Task: Remove the instant messaging option.
Action: Mouse moved to (770, 90)
Screenshot: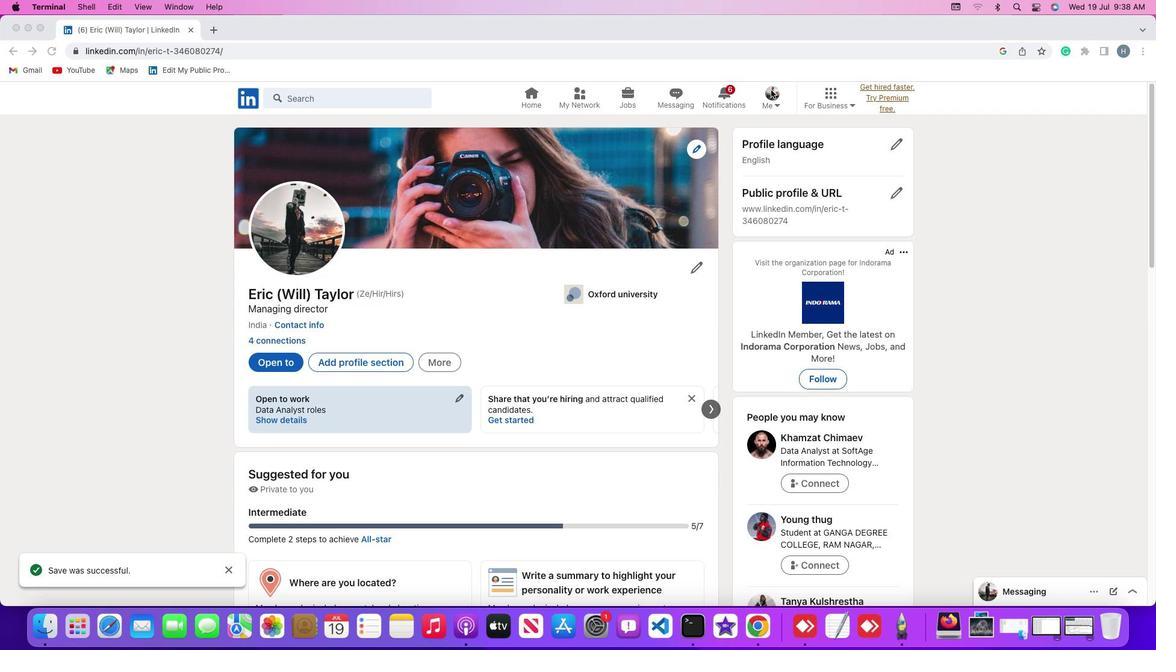 
Action: Mouse pressed left at (770, 90)
Screenshot: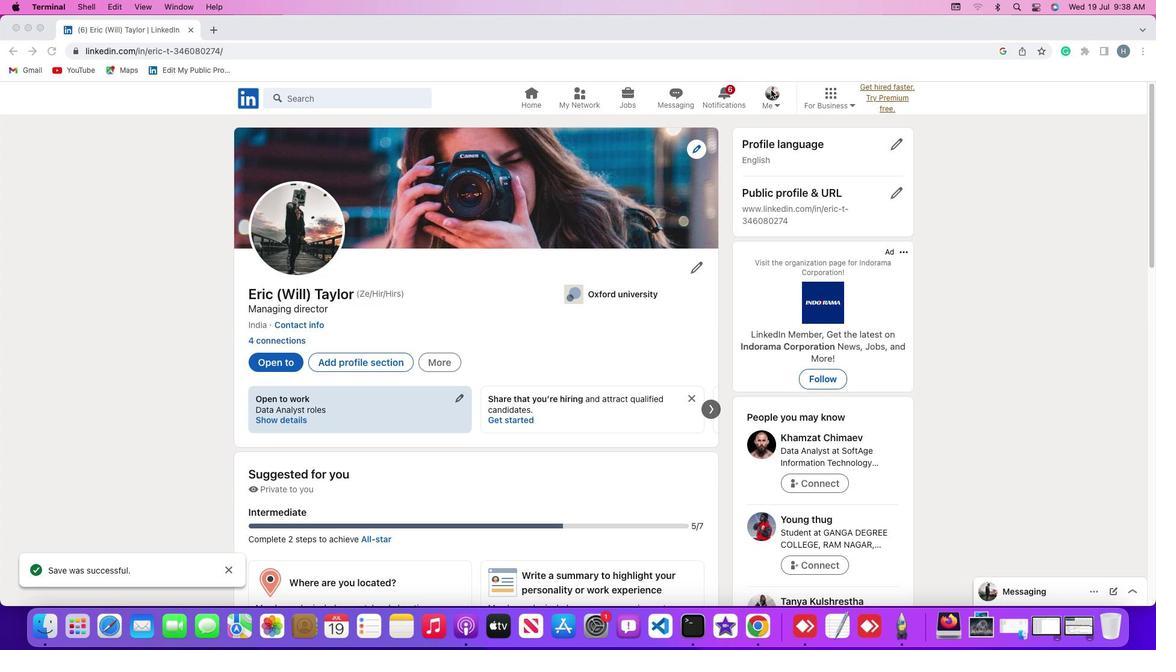 
Action: Mouse moved to (779, 99)
Screenshot: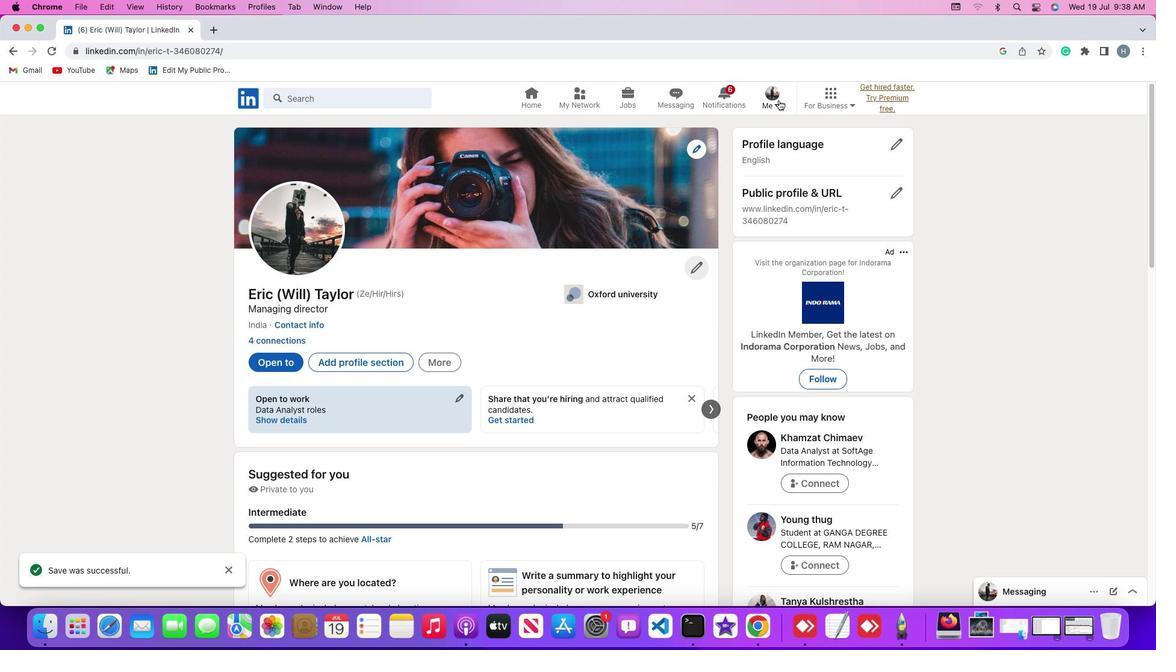 
Action: Mouse pressed left at (779, 99)
Screenshot: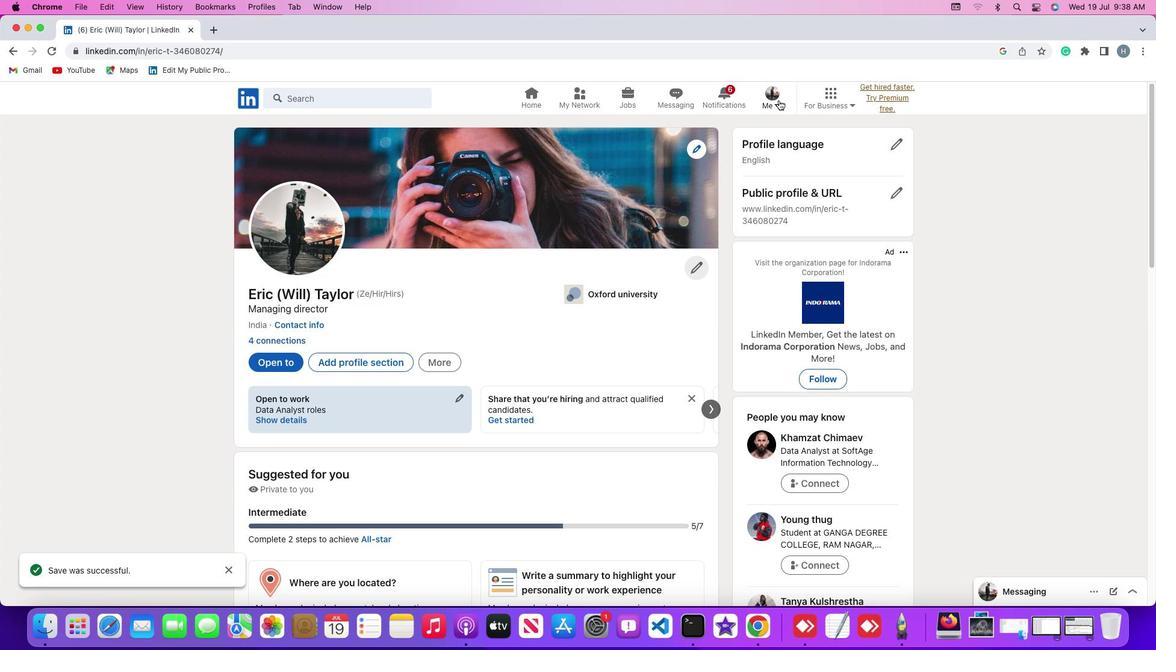 
Action: Mouse moved to (758, 169)
Screenshot: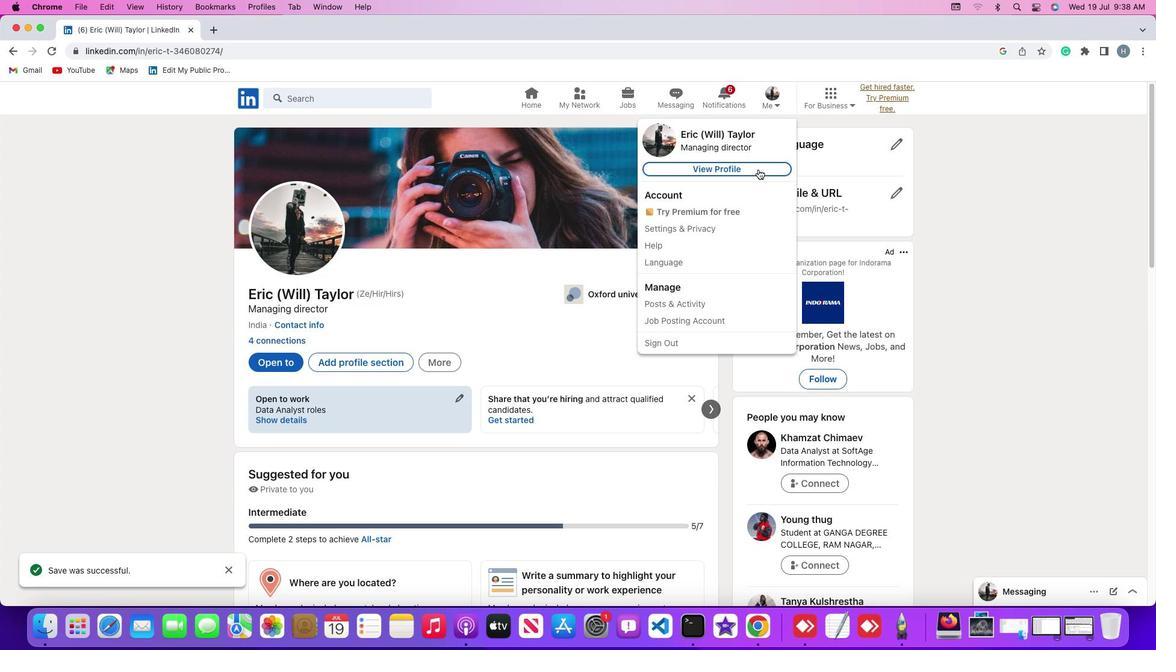 
Action: Mouse pressed left at (758, 169)
Screenshot: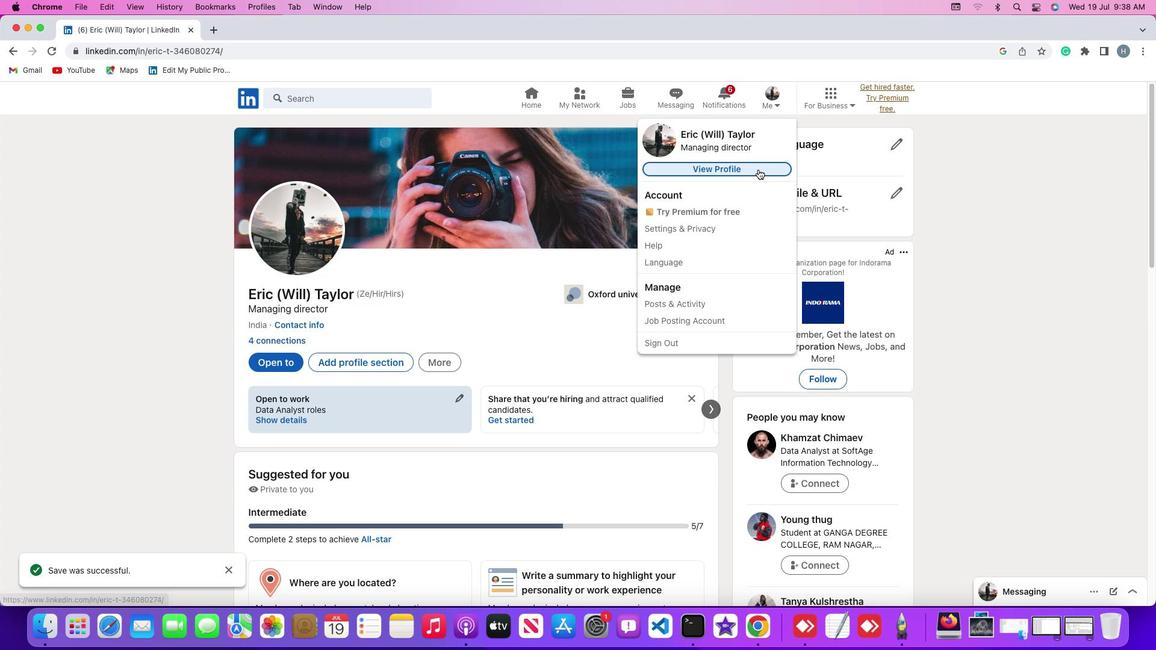 
Action: Mouse moved to (699, 266)
Screenshot: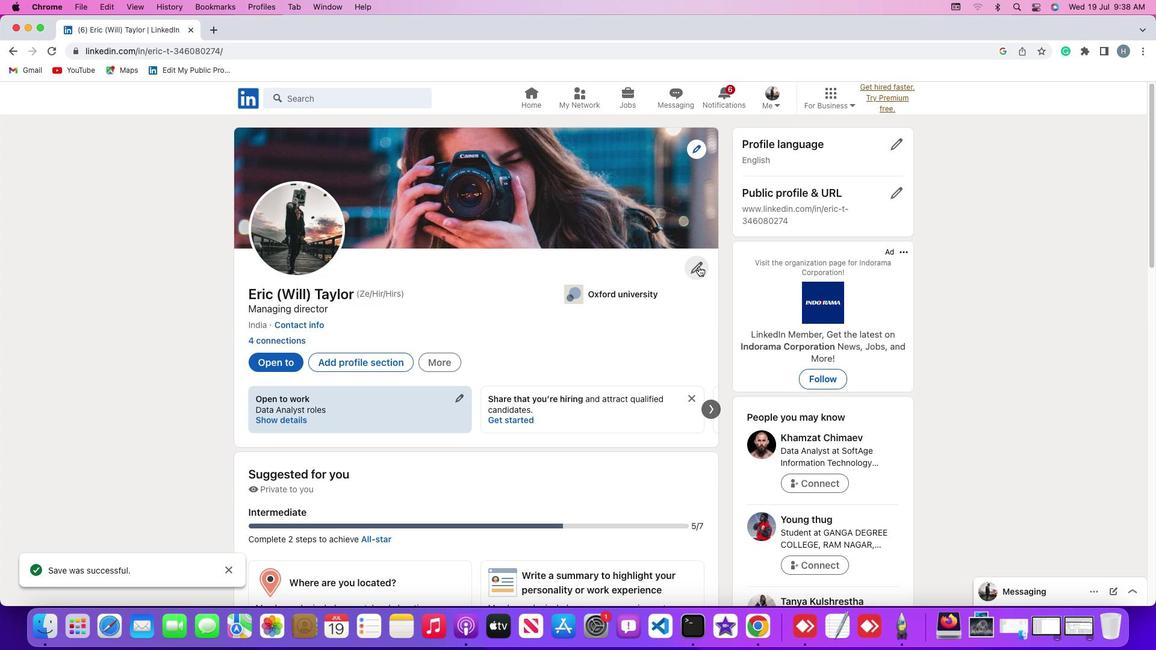 
Action: Mouse pressed left at (699, 266)
Screenshot: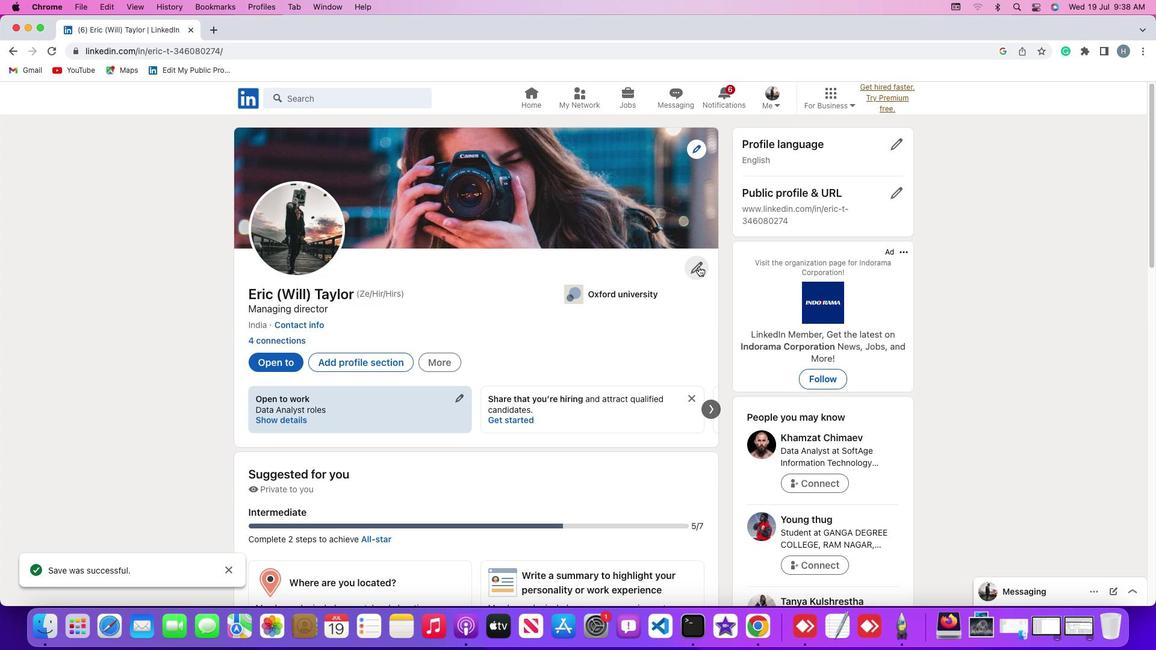 
Action: Mouse moved to (641, 315)
Screenshot: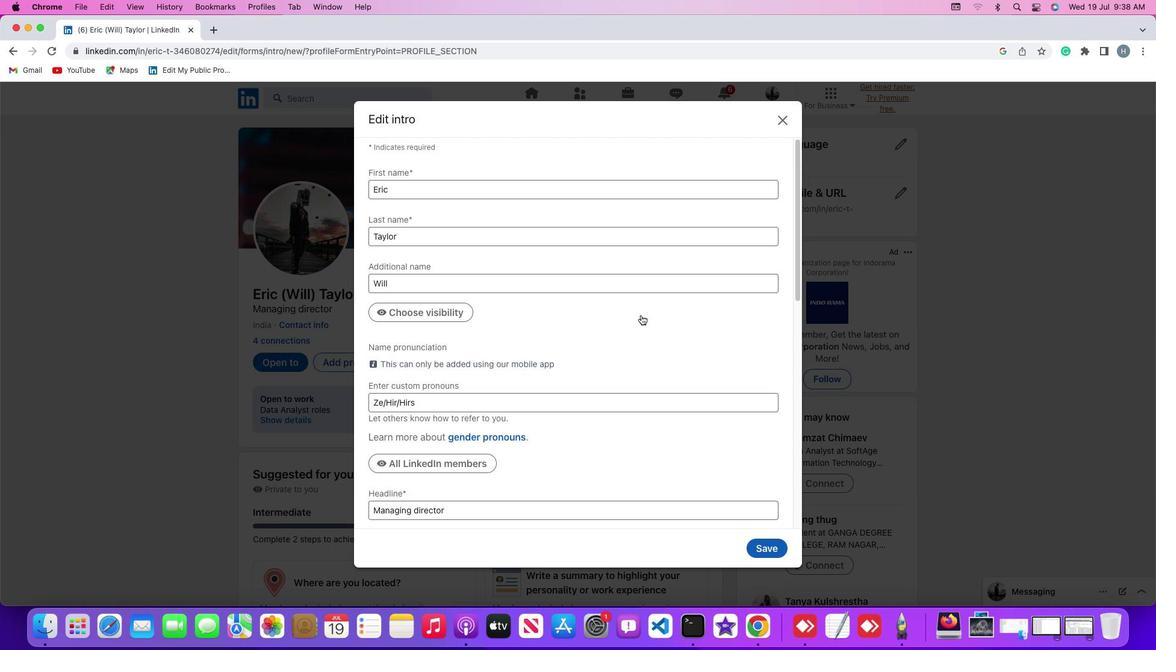 
Action: Mouse scrolled (641, 315) with delta (0, 0)
Screenshot: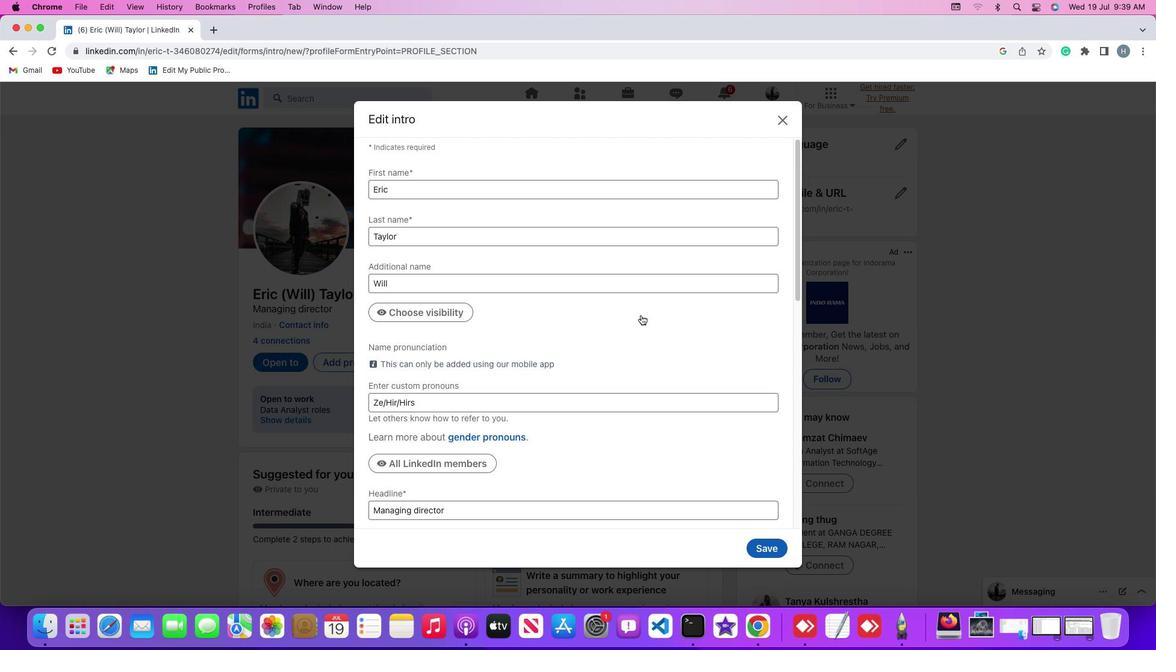 
Action: Mouse scrolled (641, 315) with delta (0, 0)
Screenshot: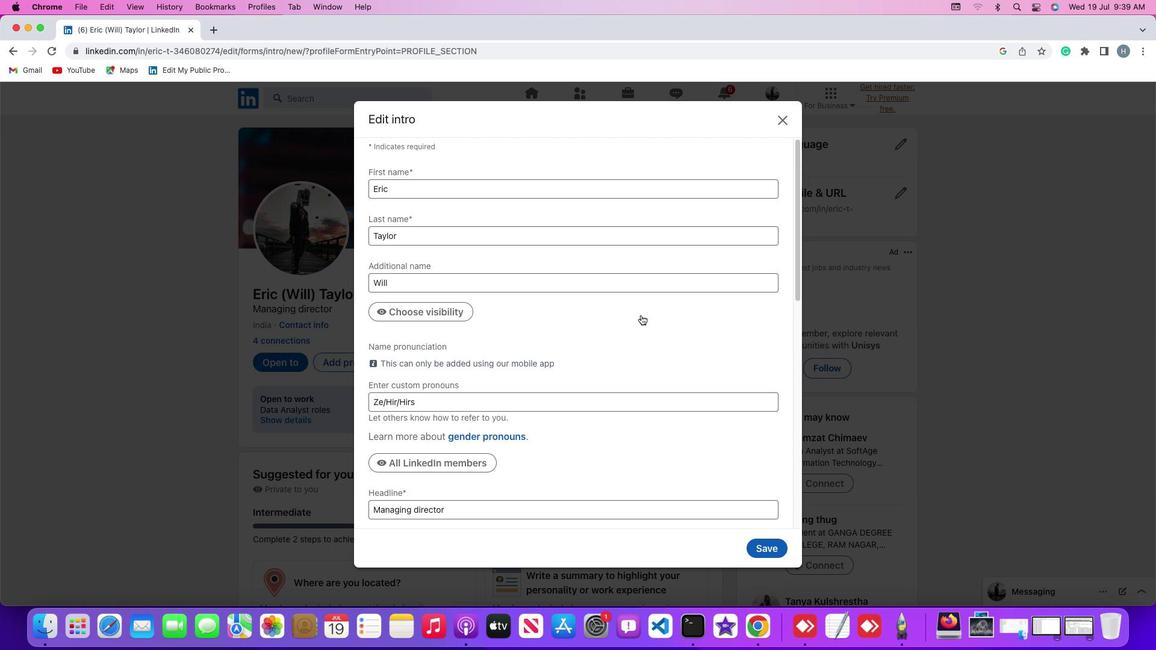 
Action: Mouse scrolled (641, 315) with delta (0, -1)
Screenshot: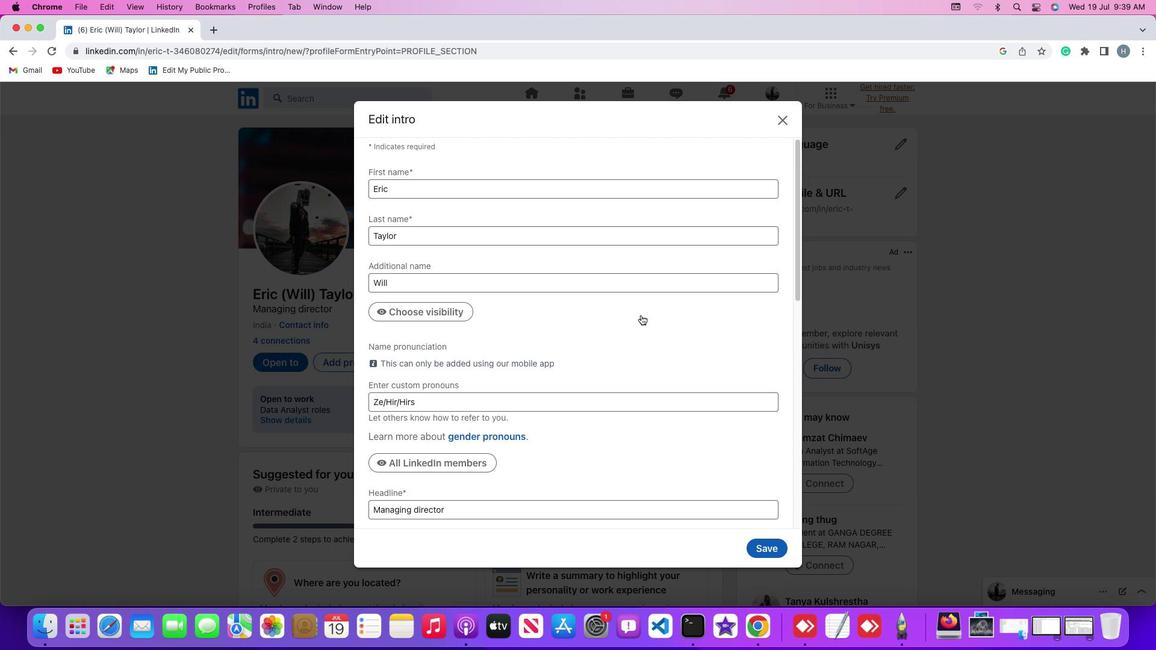
Action: Mouse scrolled (641, 315) with delta (0, -3)
Screenshot: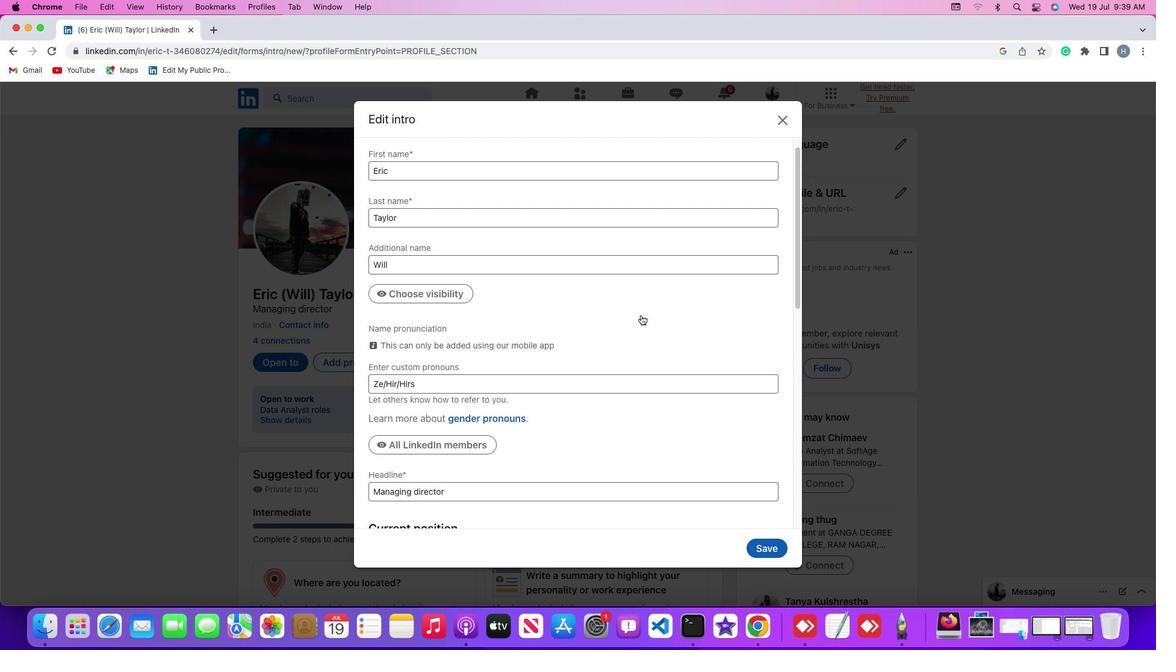 
Action: Mouse scrolled (641, 315) with delta (0, -3)
Screenshot: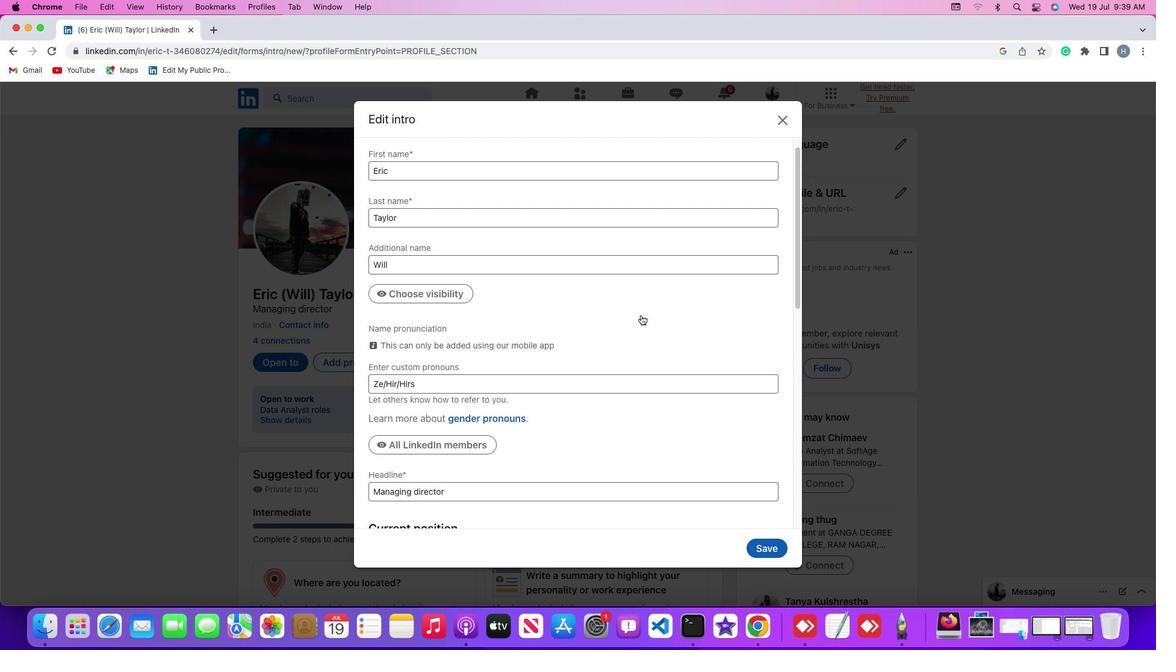 
Action: Mouse scrolled (641, 315) with delta (0, -4)
Screenshot: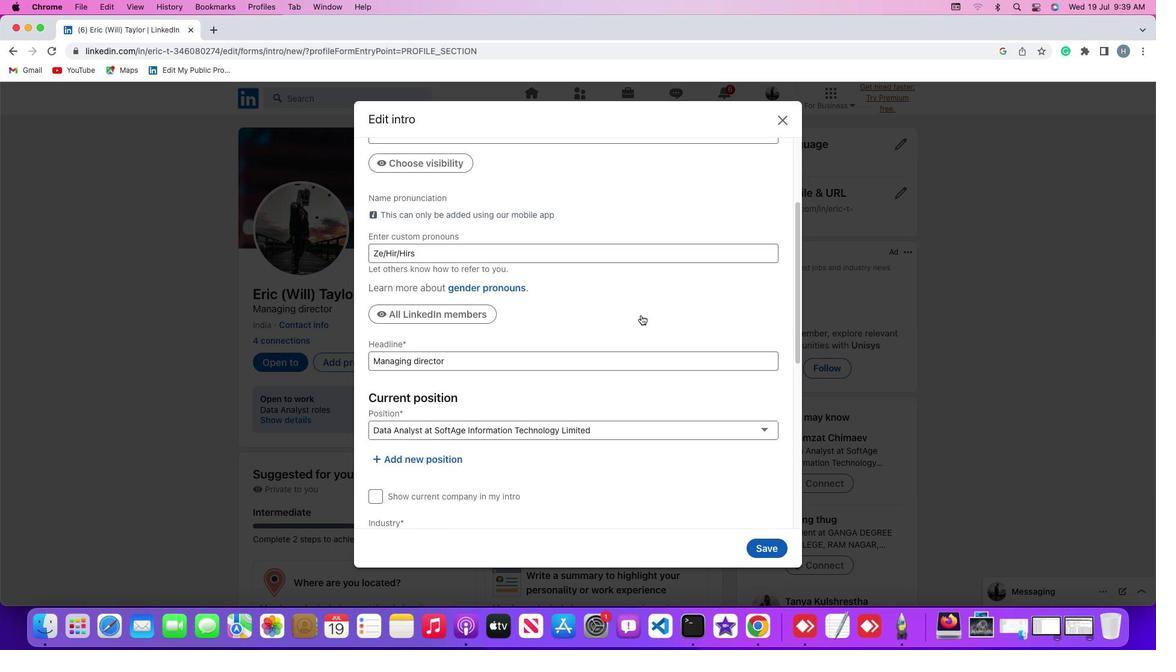 
Action: Mouse scrolled (641, 315) with delta (0, 0)
Screenshot: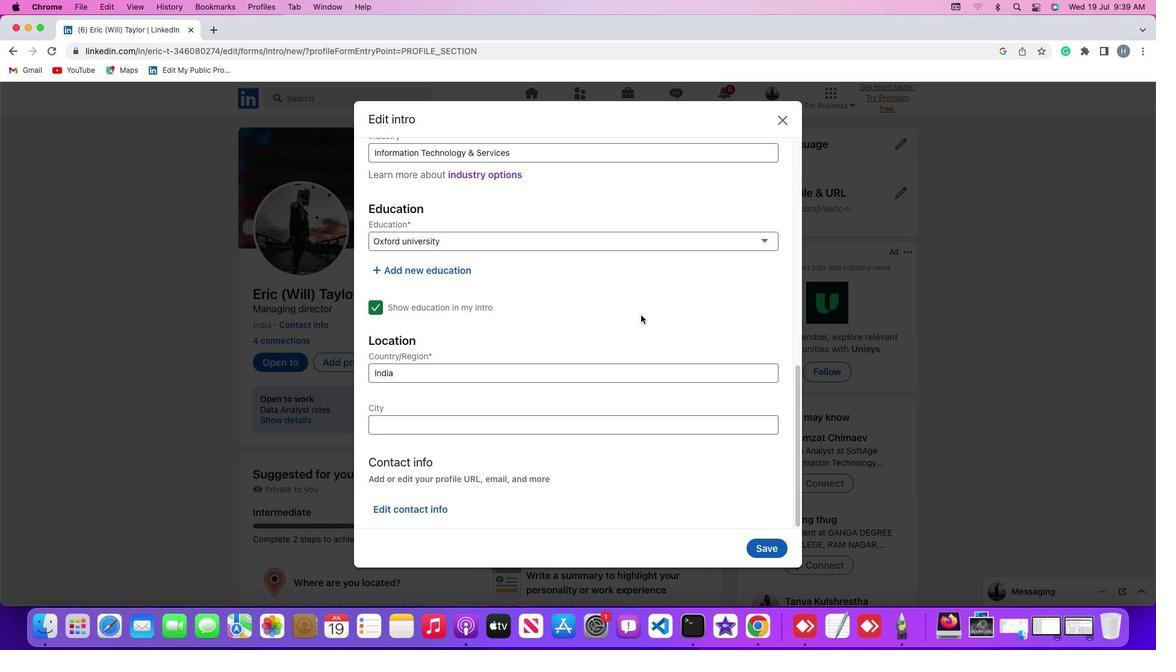
Action: Mouse scrolled (641, 315) with delta (0, 0)
Screenshot: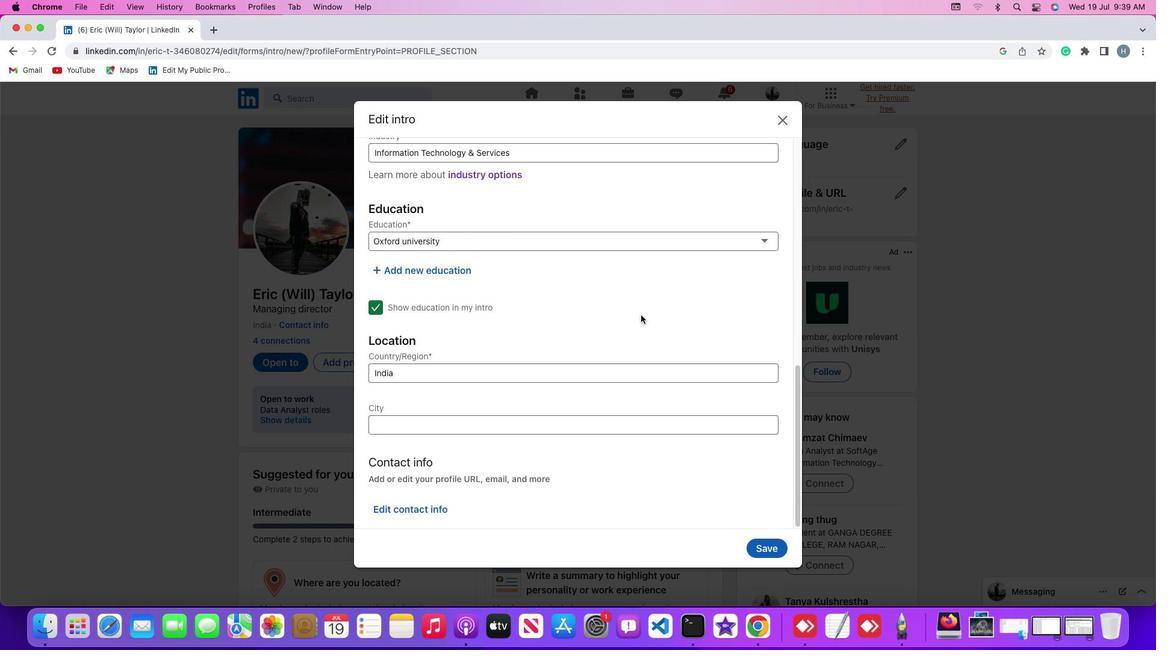 
Action: Mouse scrolled (641, 315) with delta (0, -1)
Screenshot: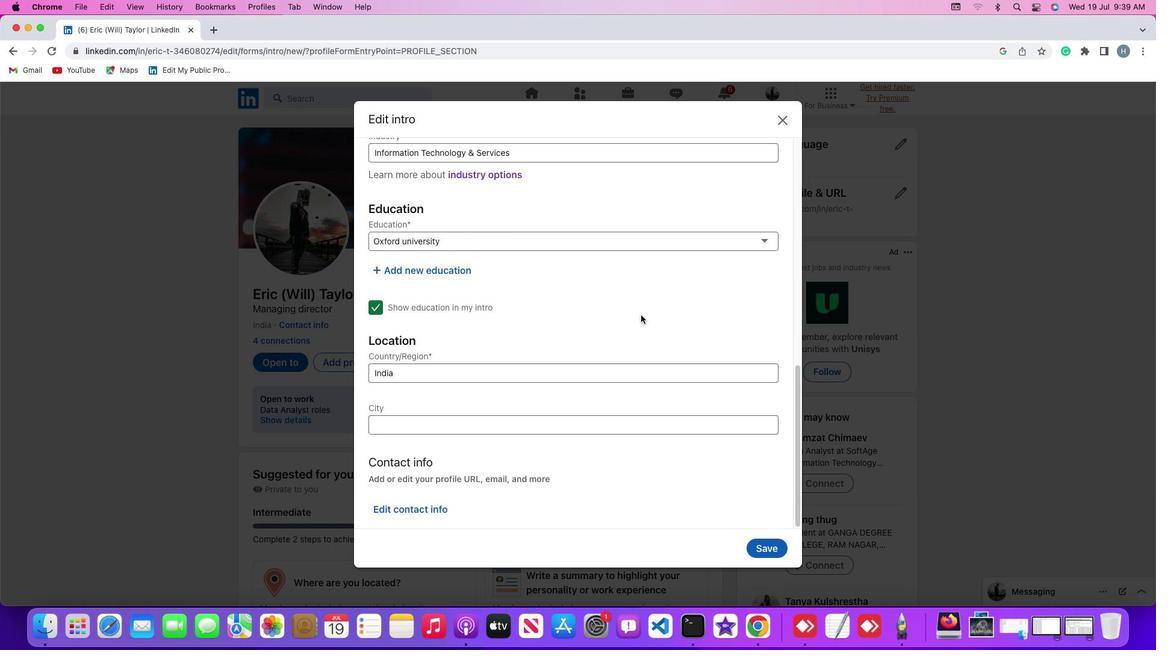 
Action: Mouse scrolled (641, 315) with delta (0, -3)
Screenshot: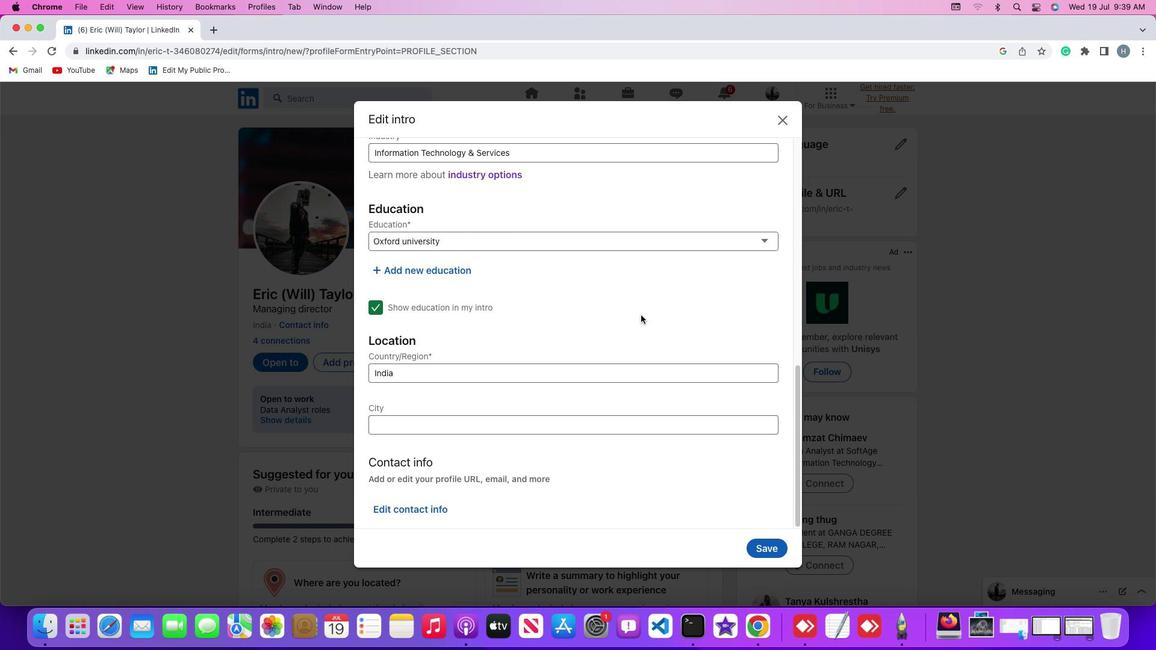 
Action: Mouse scrolled (641, 315) with delta (0, -3)
Screenshot: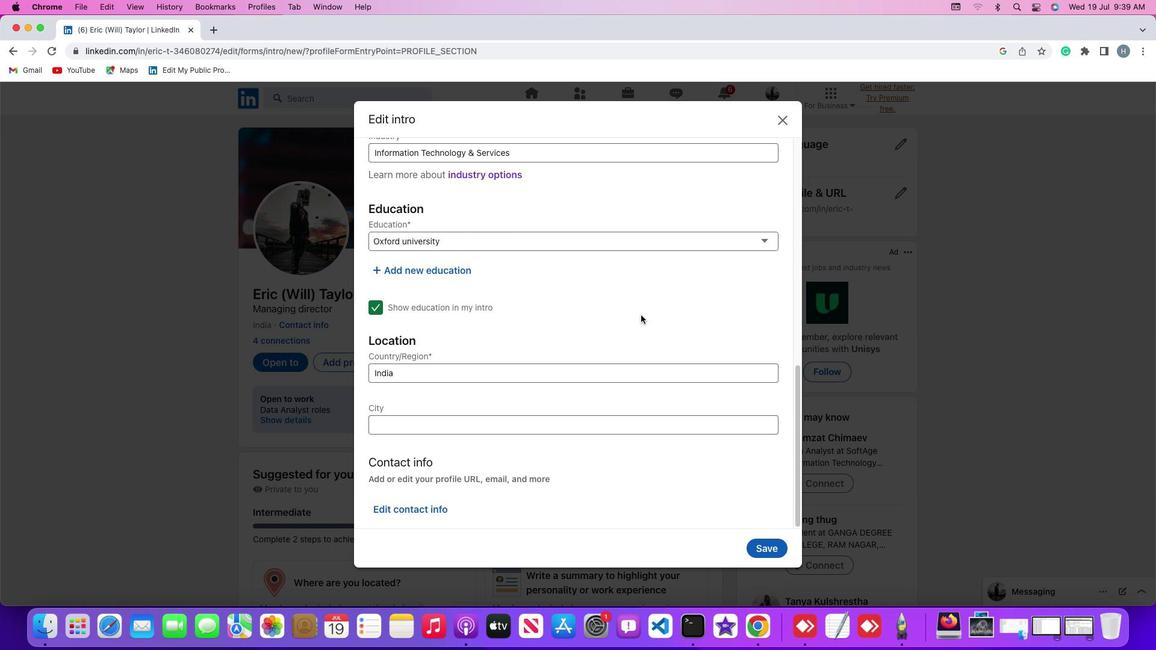 
Action: Mouse scrolled (641, 315) with delta (0, -3)
Screenshot: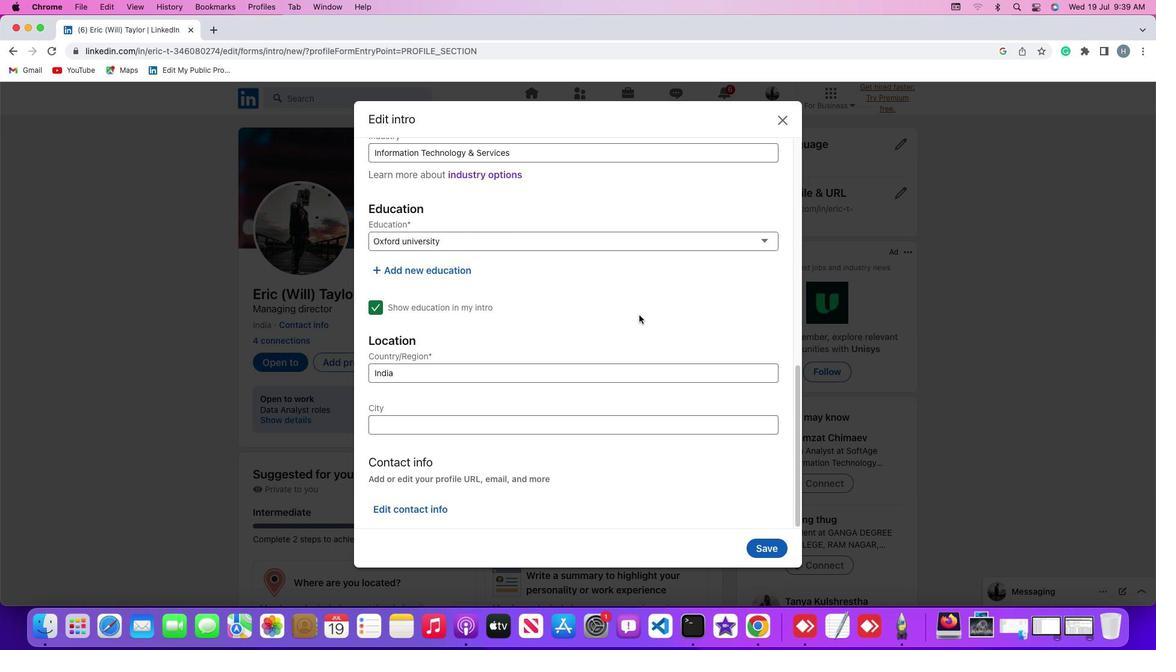 
Action: Mouse moved to (417, 507)
Screenshot: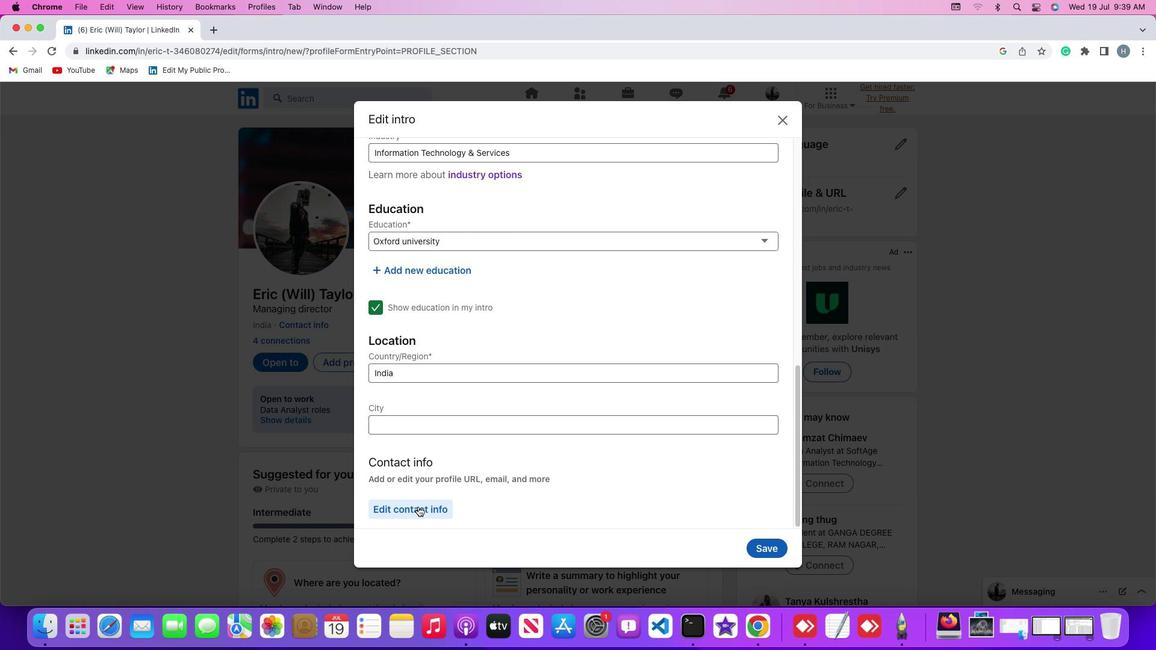 
Action: Mouse pressed left at (417, 507)
Screenshot: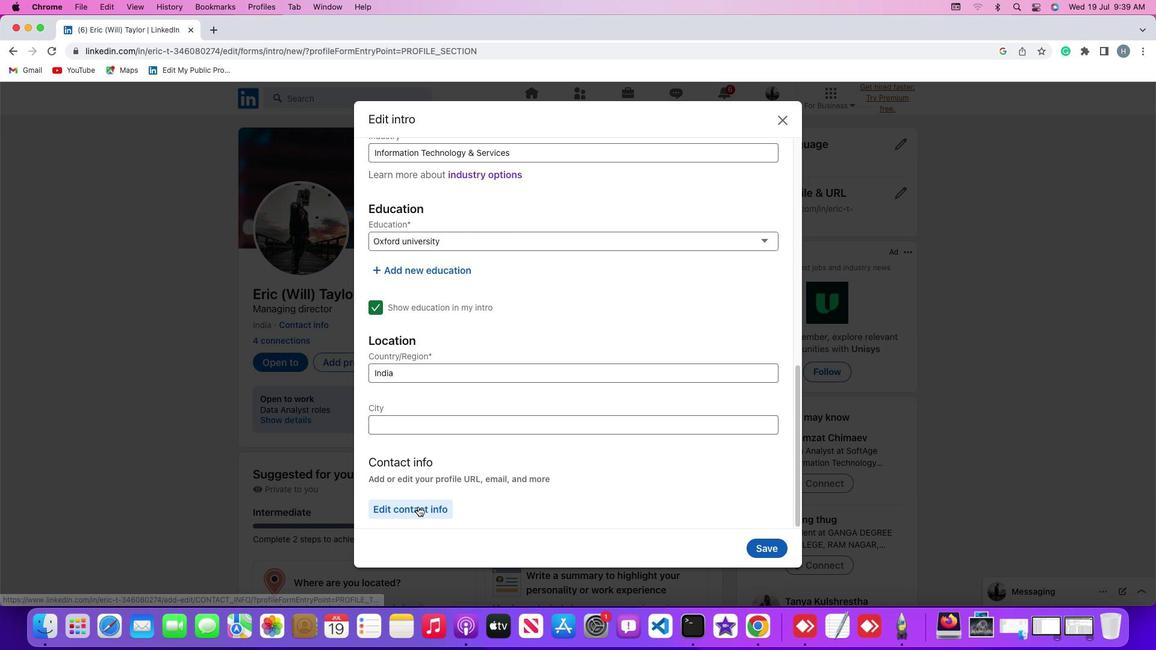 
Action: Mouse moved to (551, 386)
Screenshot: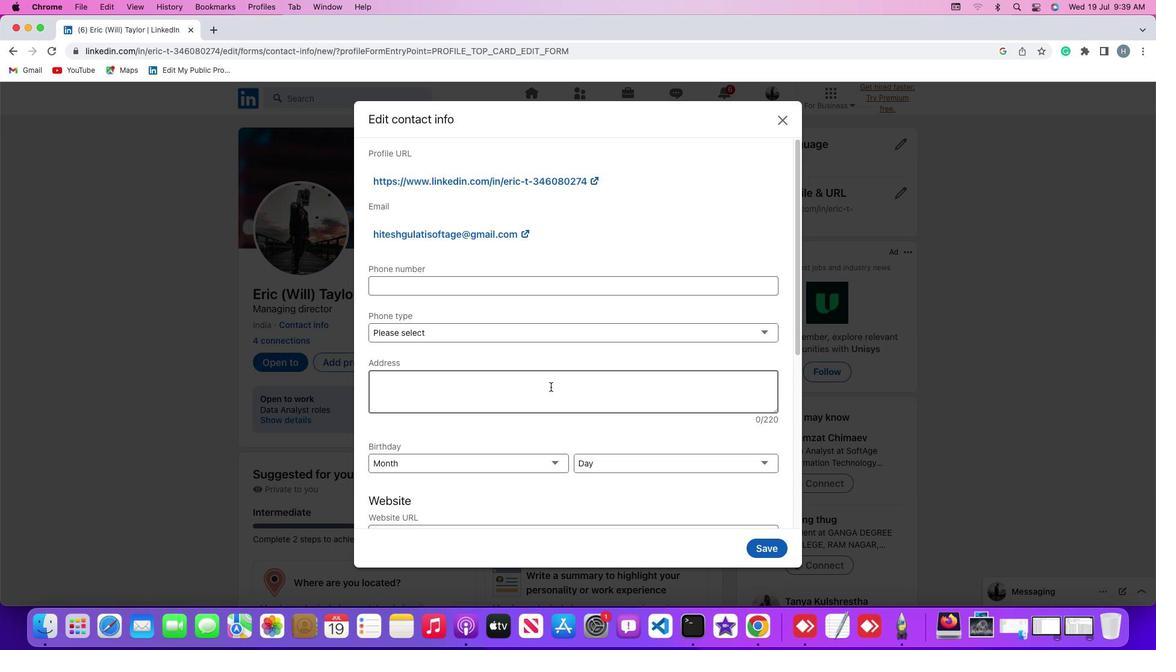 
Action: Mouse scrolled (551, 386) with delta (0, 0)
Screenshot: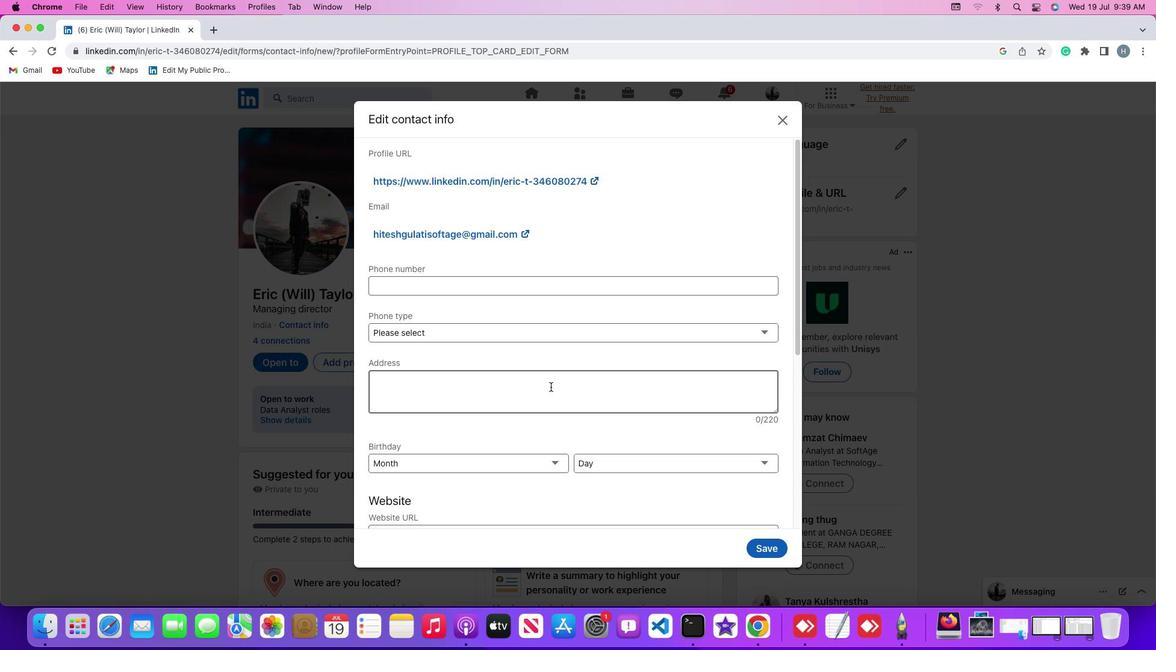 
Action: Mouse scrolled (551, 386) with delta (0, 0)
Screenshot: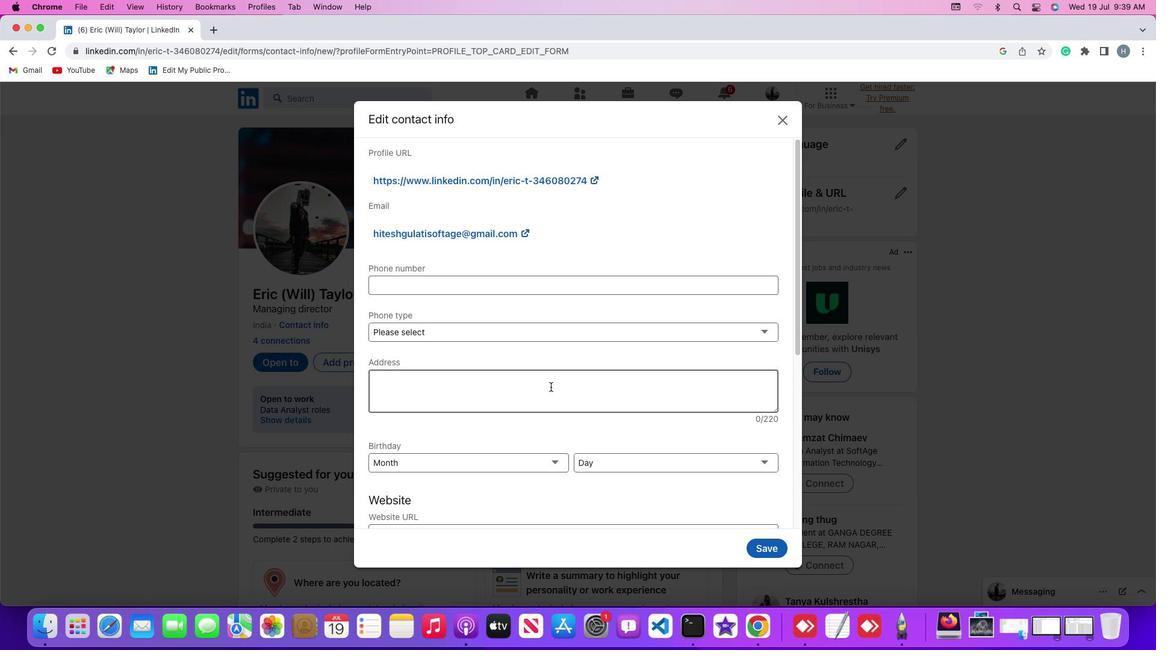
Action: Mouse scrolled (551, 386) with delta (0, -1)
Screenshot: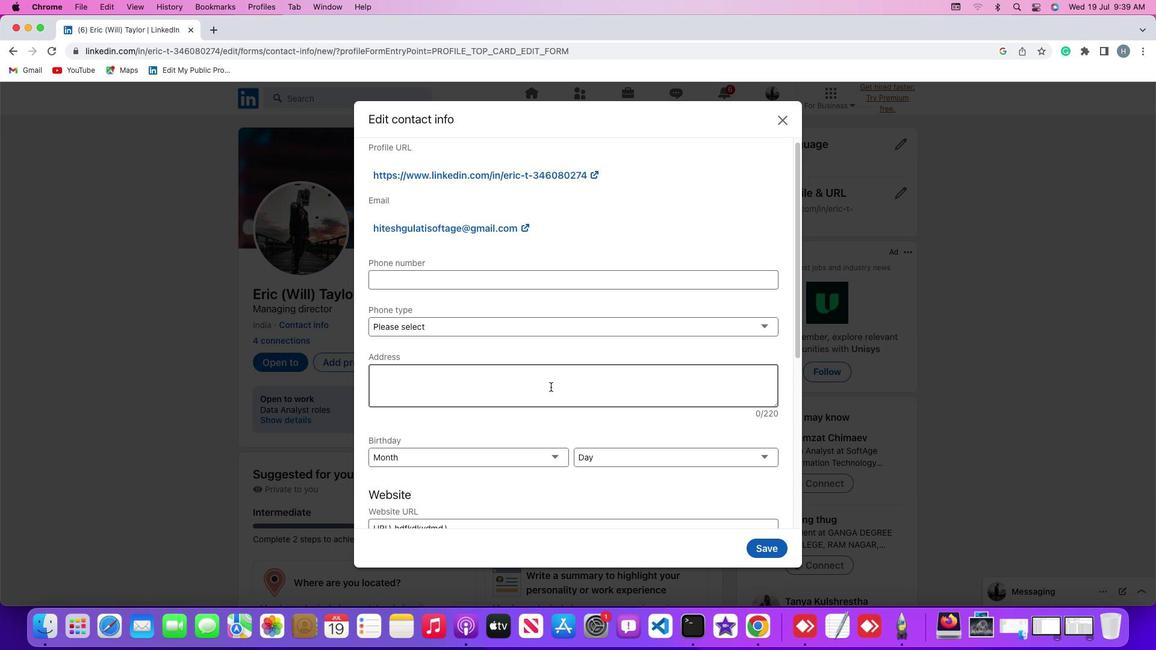 
Action: Mouse scrolled (551, 386) with delta (0, -2)
Screenshot: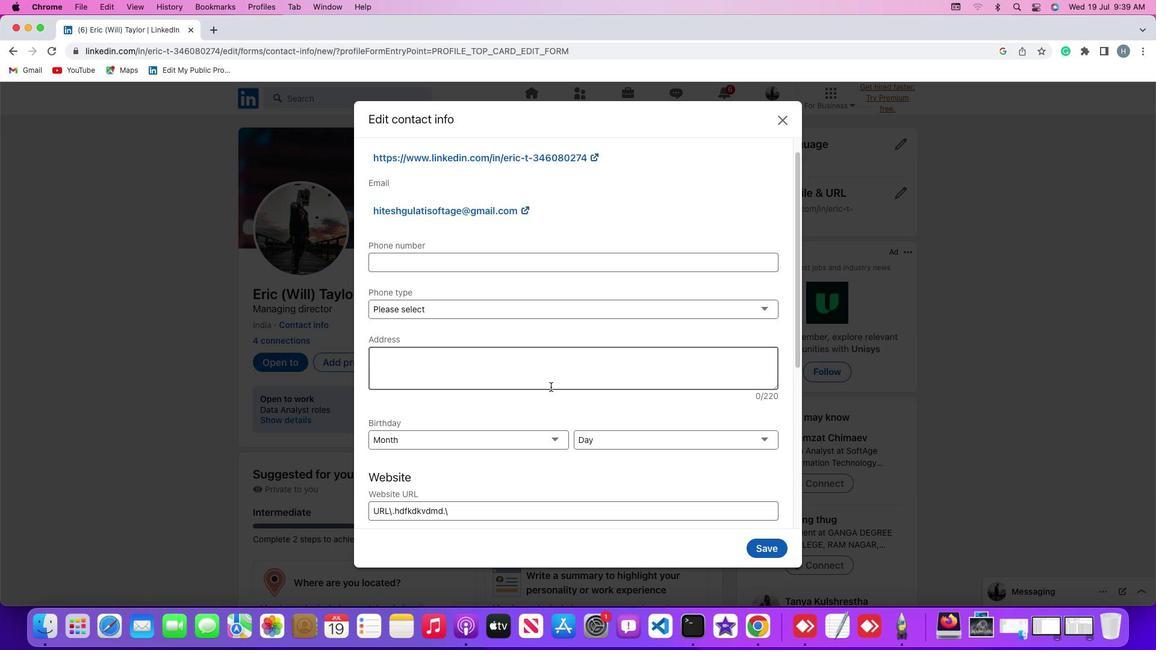 
Action: Mouse scrolled (551, 386) with delta (0, -3)
Screenshot: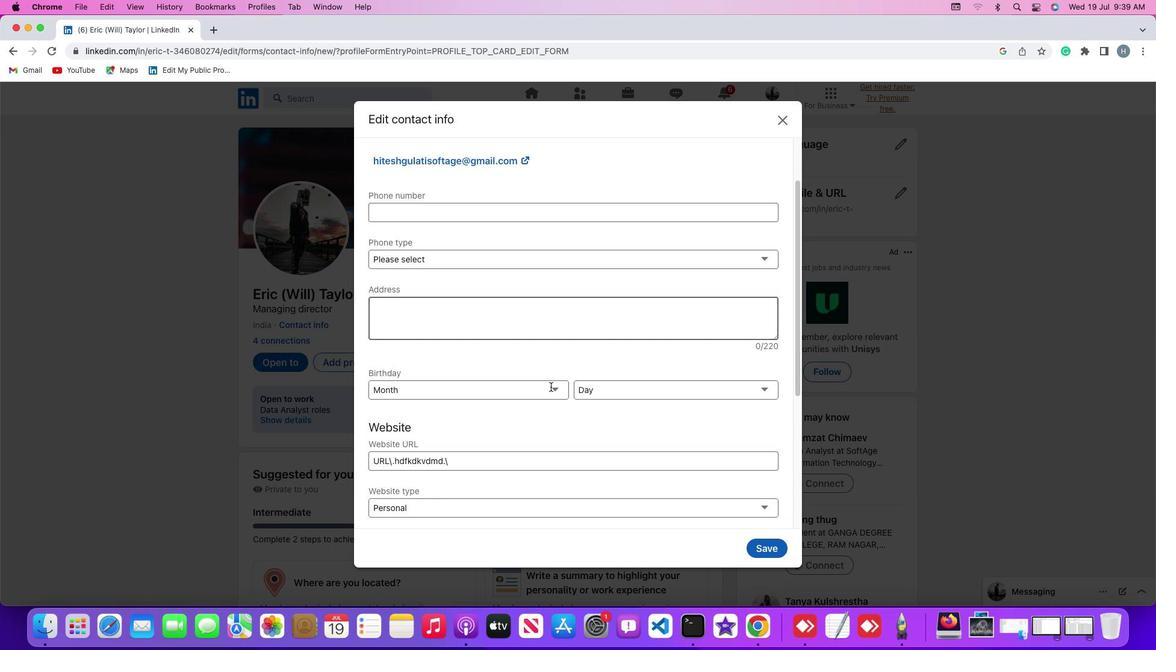 
Action: Mouse scrolled (551, 386) with delta (0, 0)
Screenshot: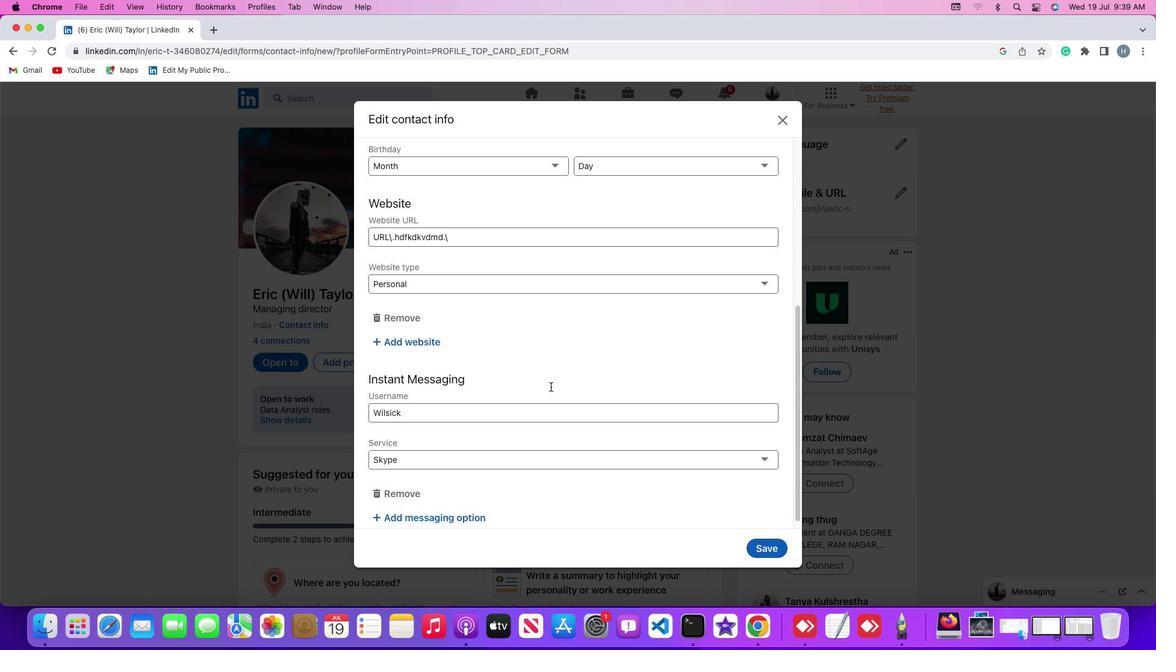 
Action: Mouse scrolled (551, 386) with delta (0, 0)
Screenshot: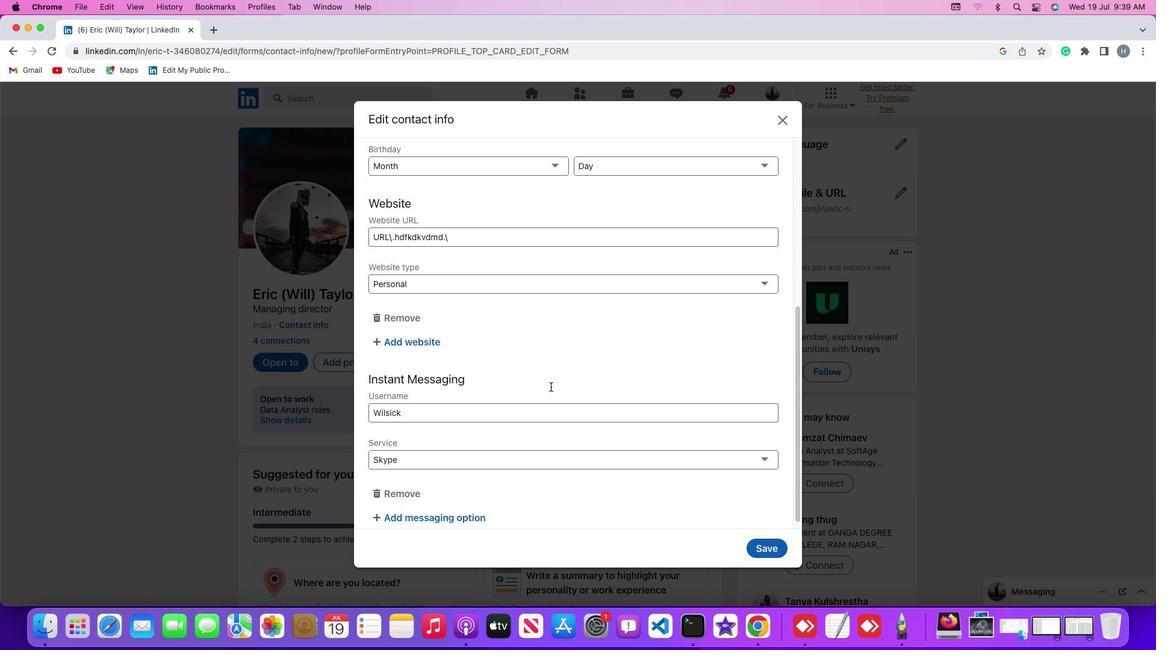 
Action: Mouse scrolled (551, 386) with delta (0, -1)
Screenshot: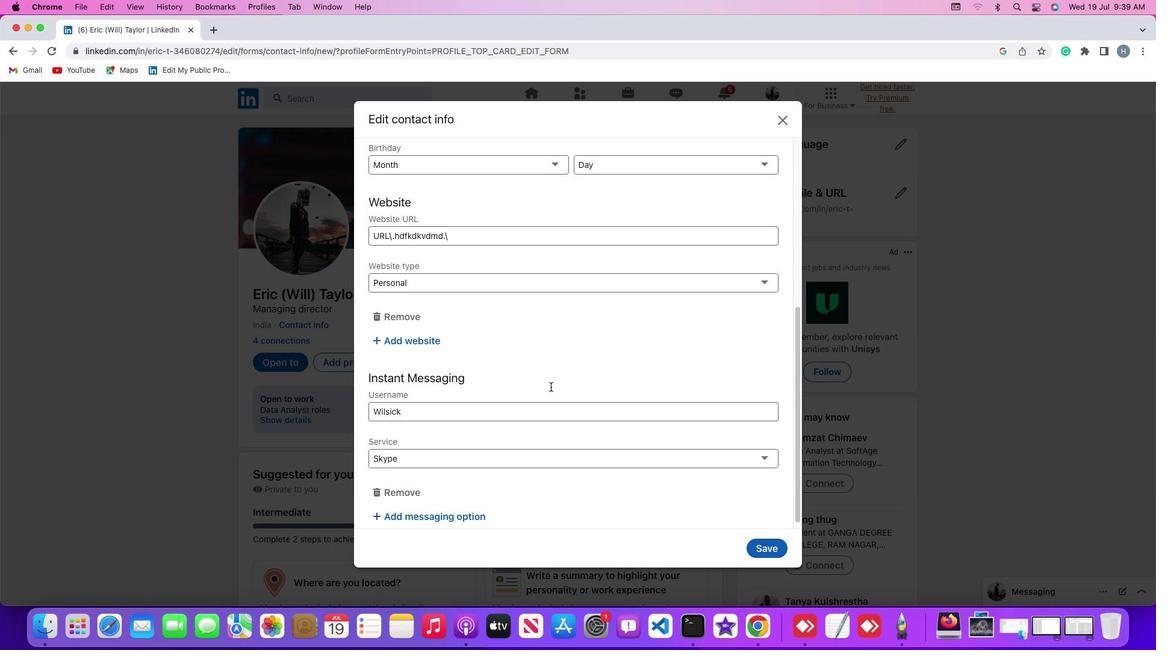
Action: Mouse scrolled (551, 386) with delta (0, -1)
Screenshot: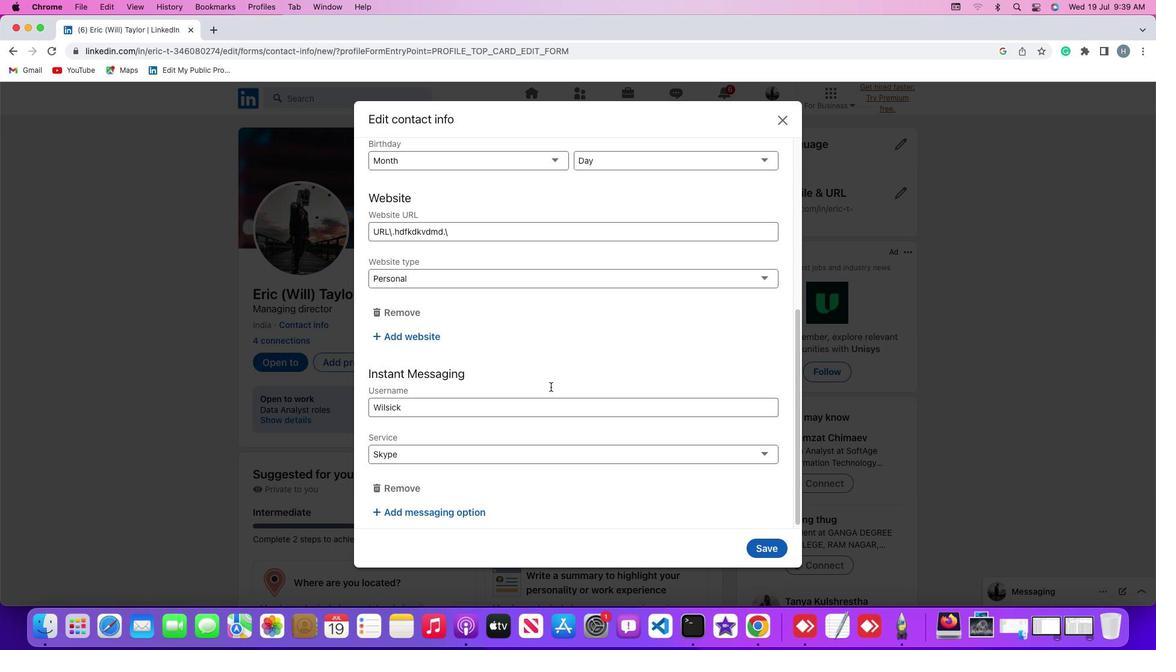 
Action: Mouse scrolled (551, 386) with delta (0, 0)
Screenshot: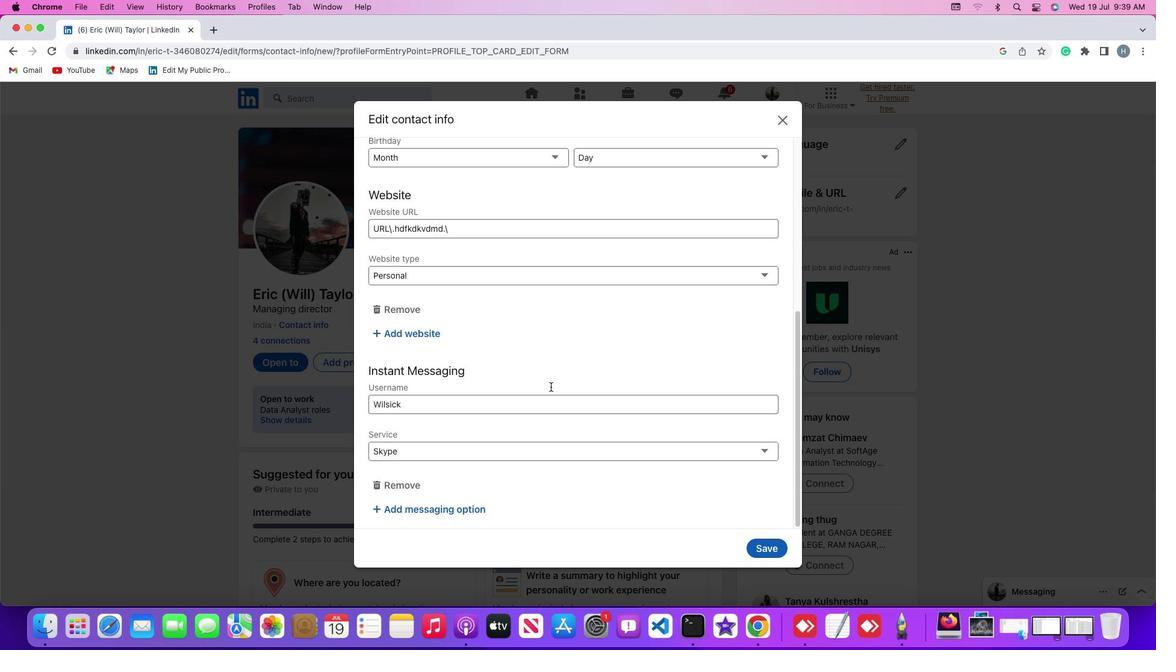 
Action: Mouse scrolled (551, 386) with delta (0, 0)
Screenshot: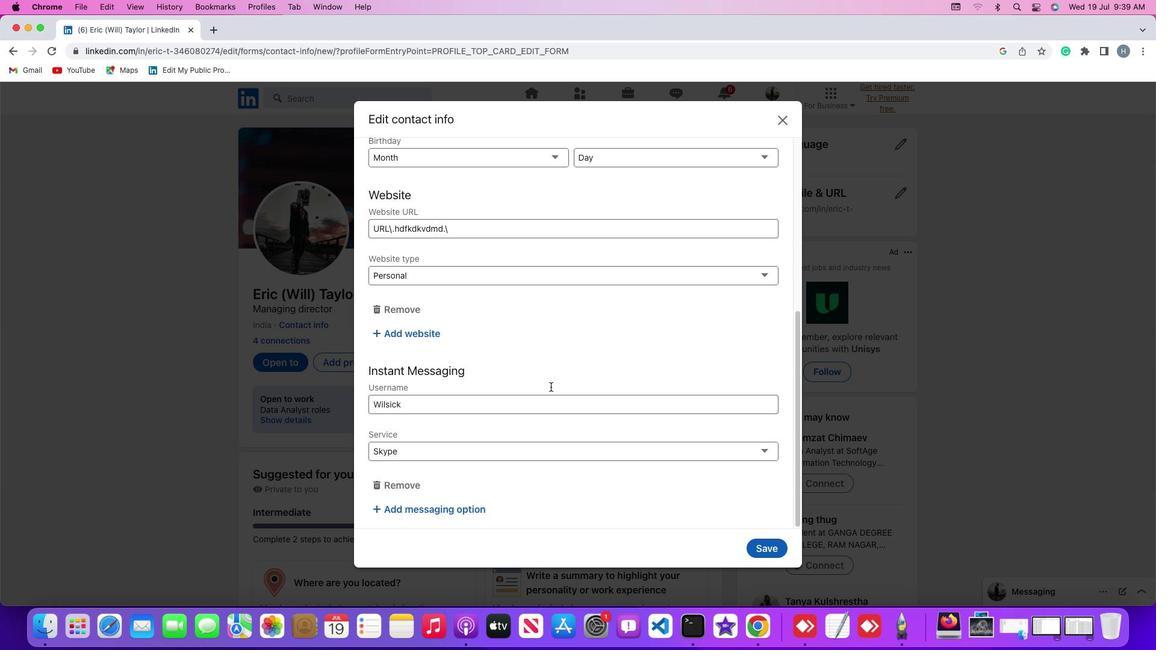 
Action: Mouse scrolled (551, 386) with delta (0, -1)
Screenshot: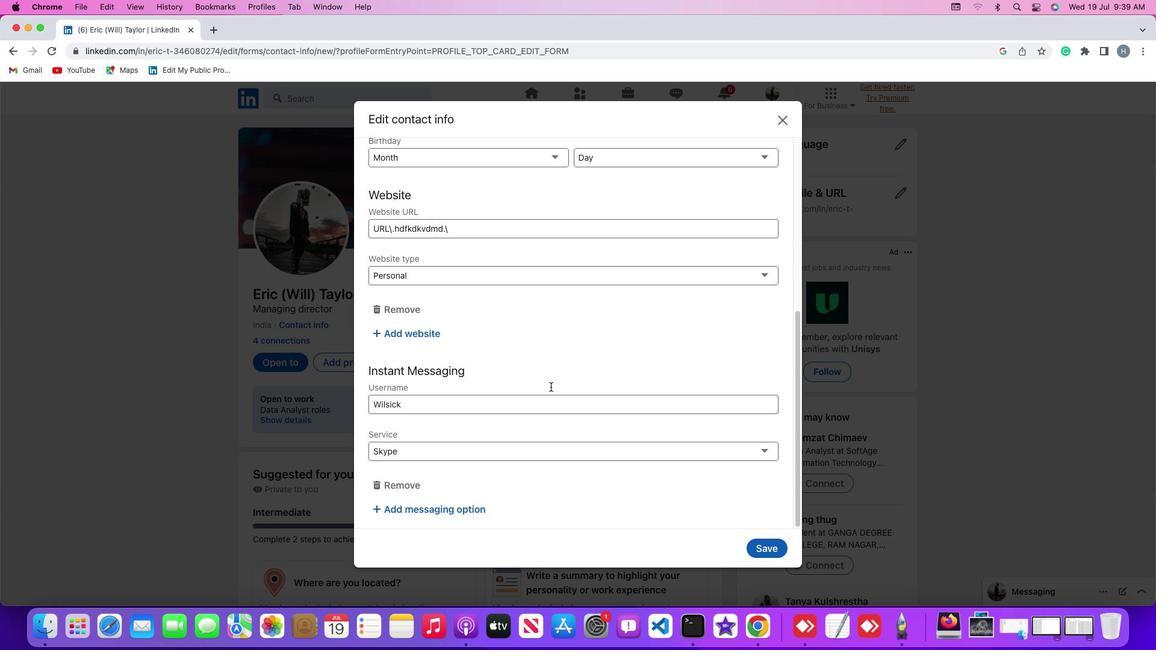 
Action: Mouse scrolled (551, 386) with delta (0, -1)
Screenshot: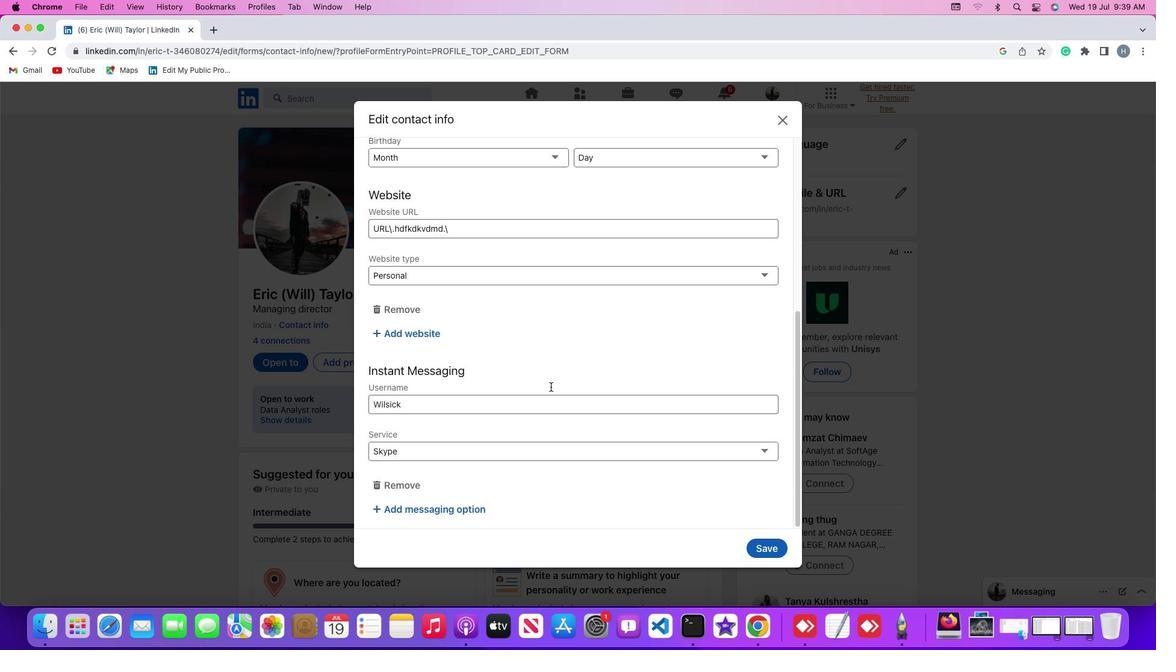 
Action: Mouse moved to (408, 485)
Screenshot: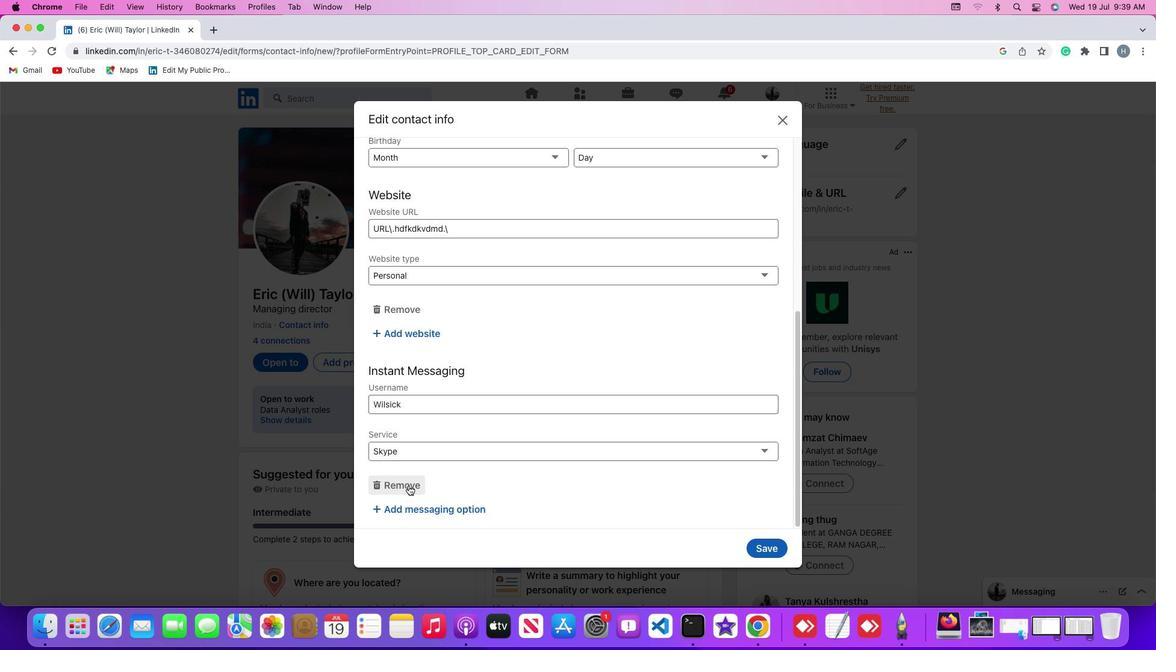 
Action: Mouse pressed left at (408, 485)
Screenshot: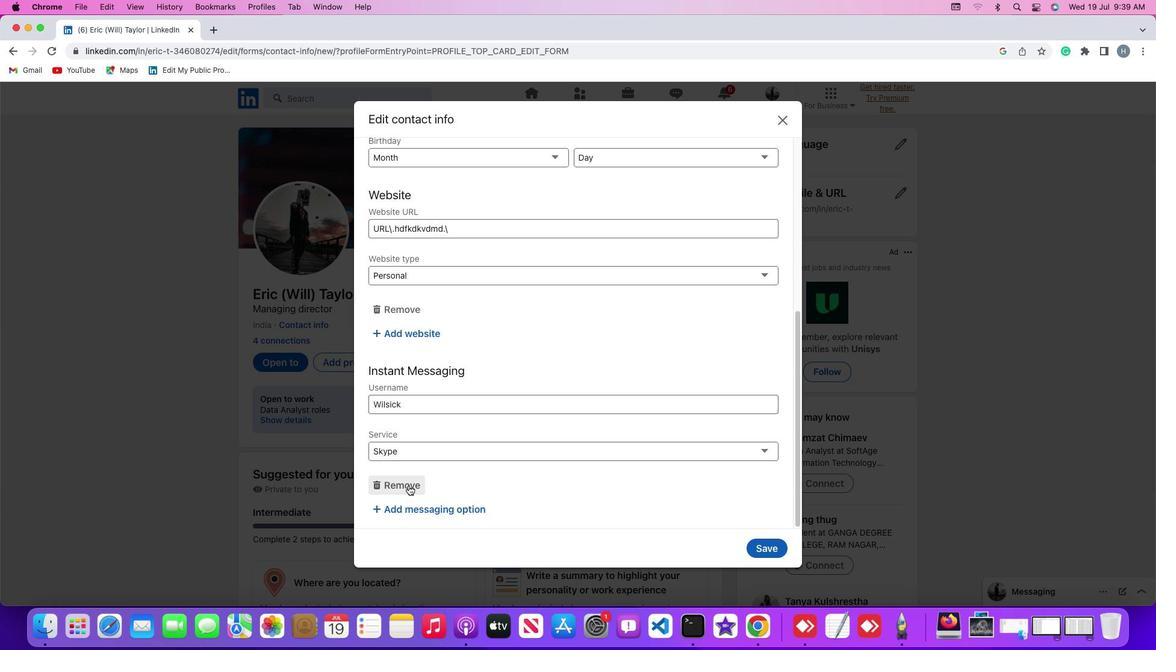 
Action: Mouse moved to (500, 489)
Screenshot: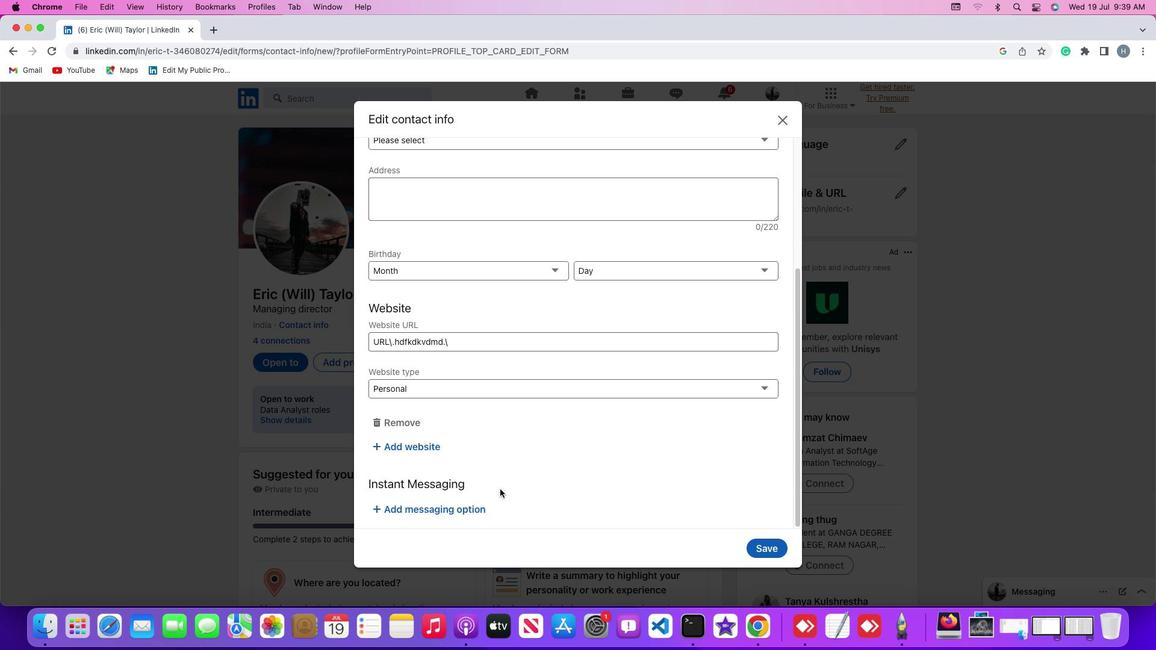 
